 Task: View and add the product "Ricola Herb Lemon Mint Throat Drops (19 ct)" to cart from the store "CVS".
Action: Mouse moved to (43, 79)
Screenshot: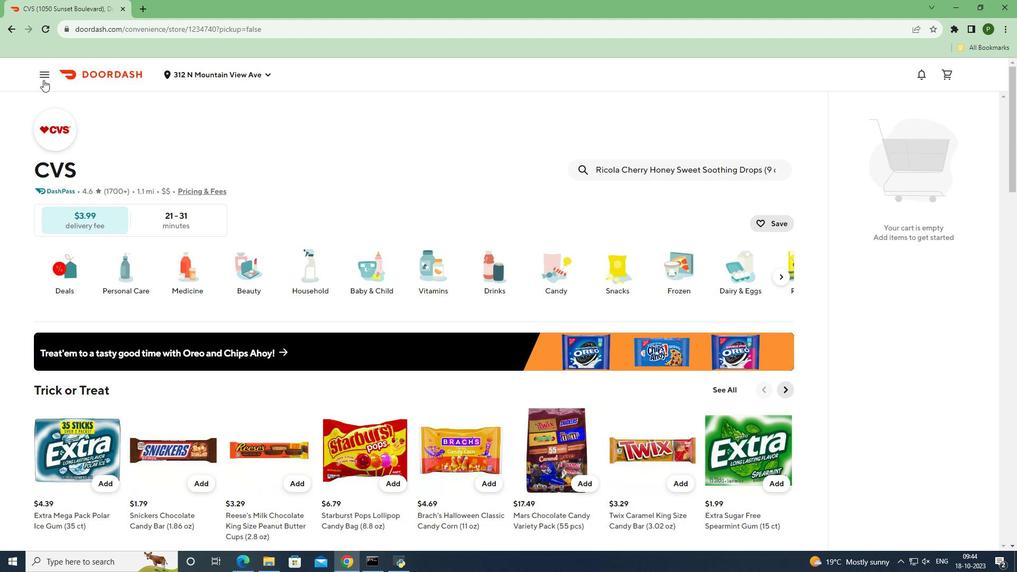 
Action: Mouse pressed left at (43, 79)
Screenshot: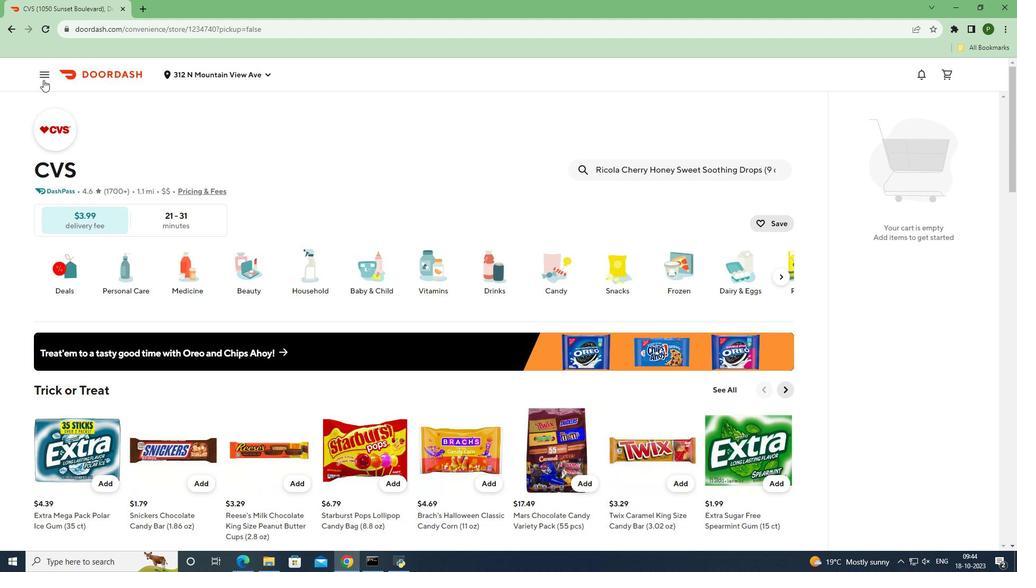 
Action: Mouse moved to (53, 151)
Screenshot: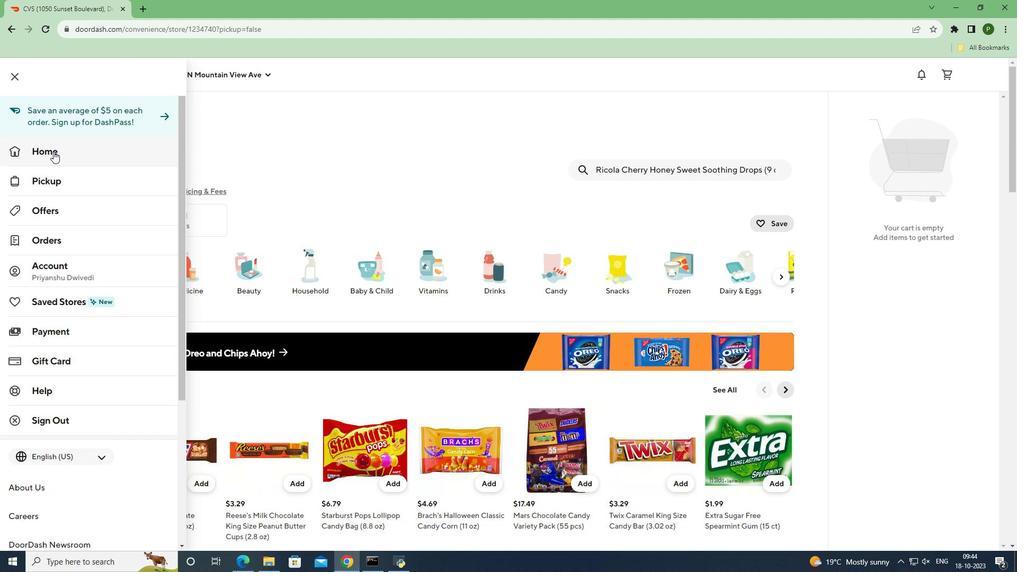 
Action: Mouse pressed left at (53, 151)
Screenshot: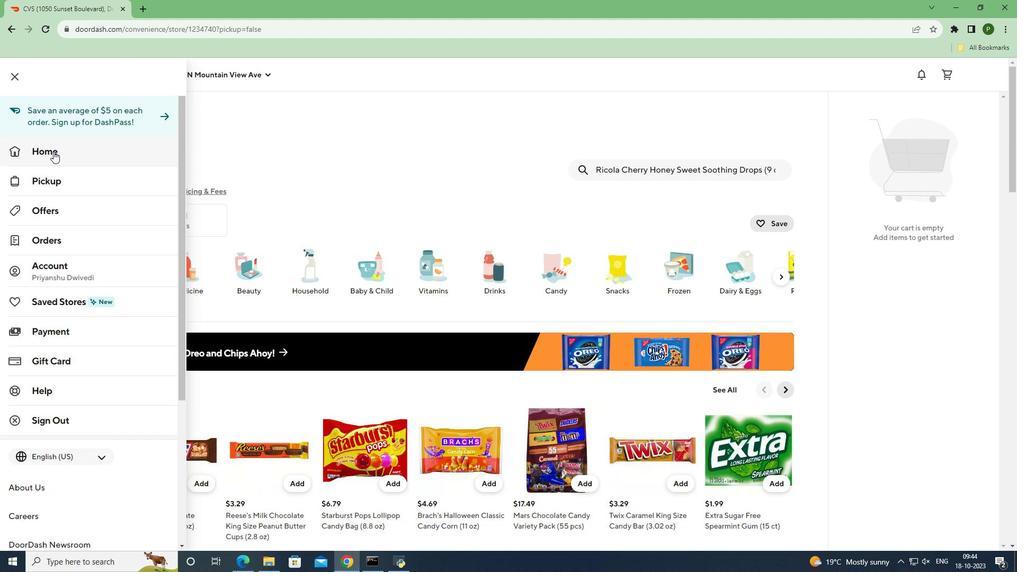 
Action: Mouse moved to (770, 113)
Screenshot: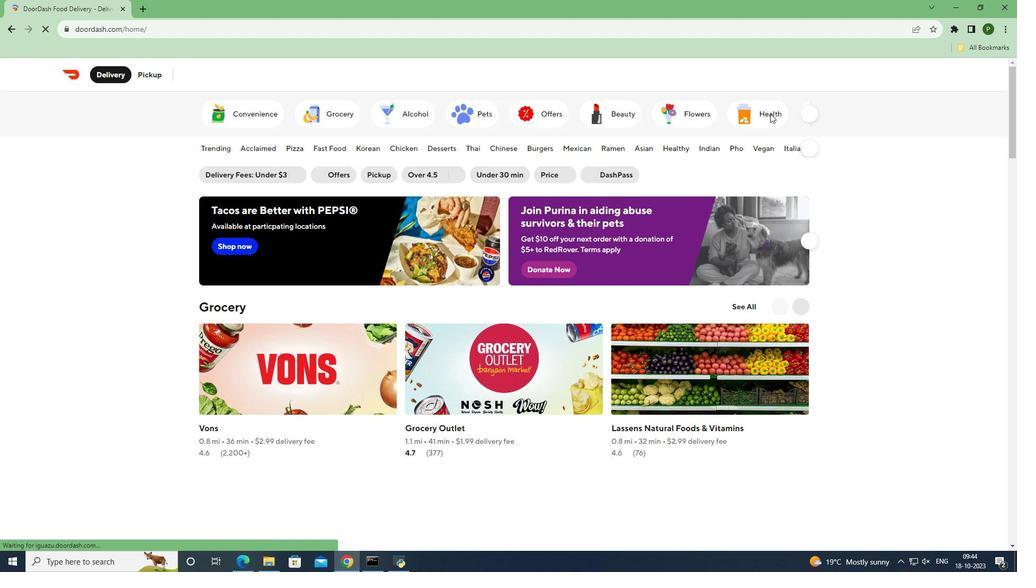 
Action: Mouse pressed left at (770, 113)
Screenshot: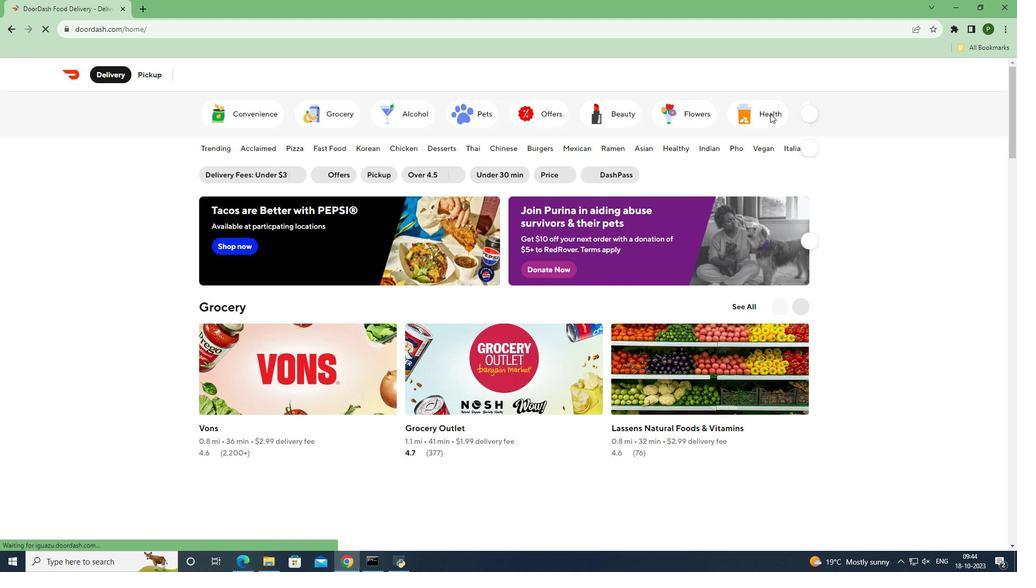 
Action: Mouse moved to (557, 348)
Screenshot: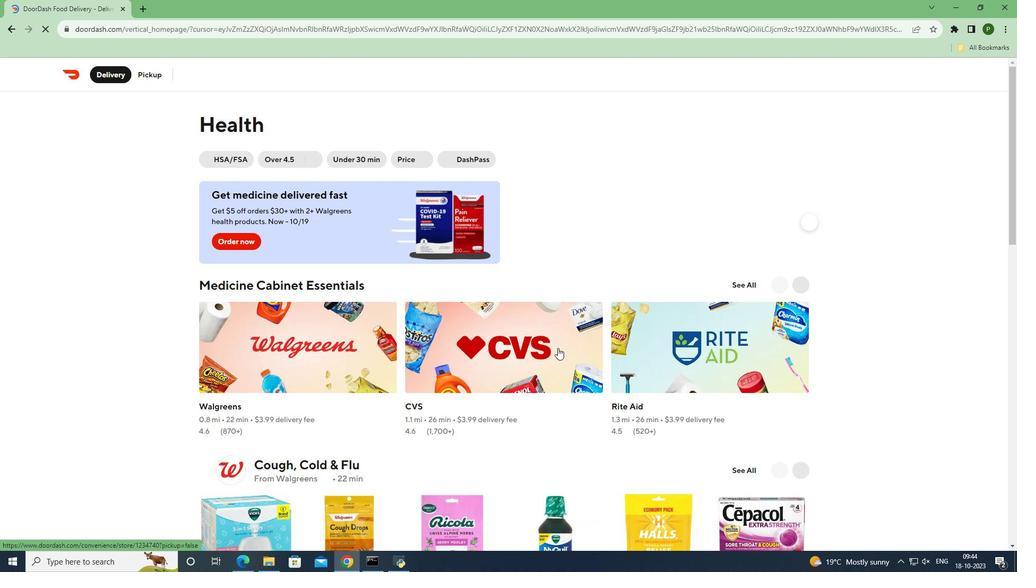 
Action: Mouse pressed left at (557, 348)
Screenshot: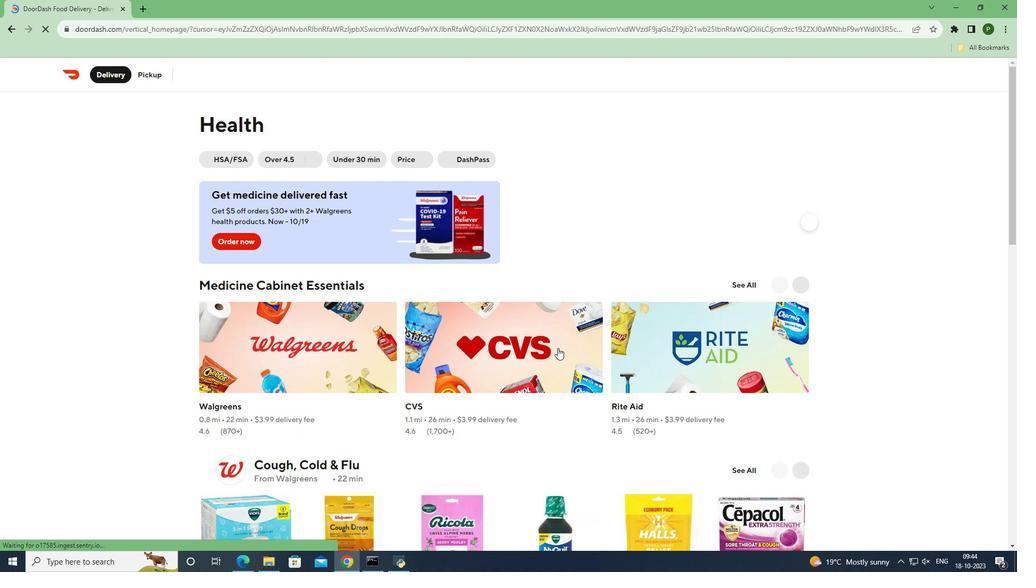 
Action: Mouse moved to (671, 173)
Screenshot: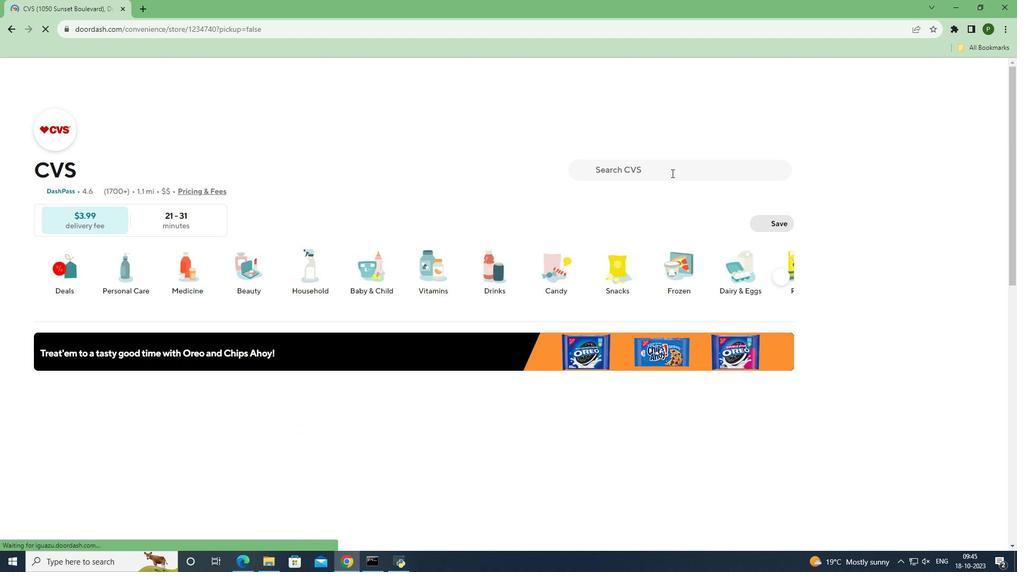 
Action: Mouse pressed left at (671, 173)
Screenshot: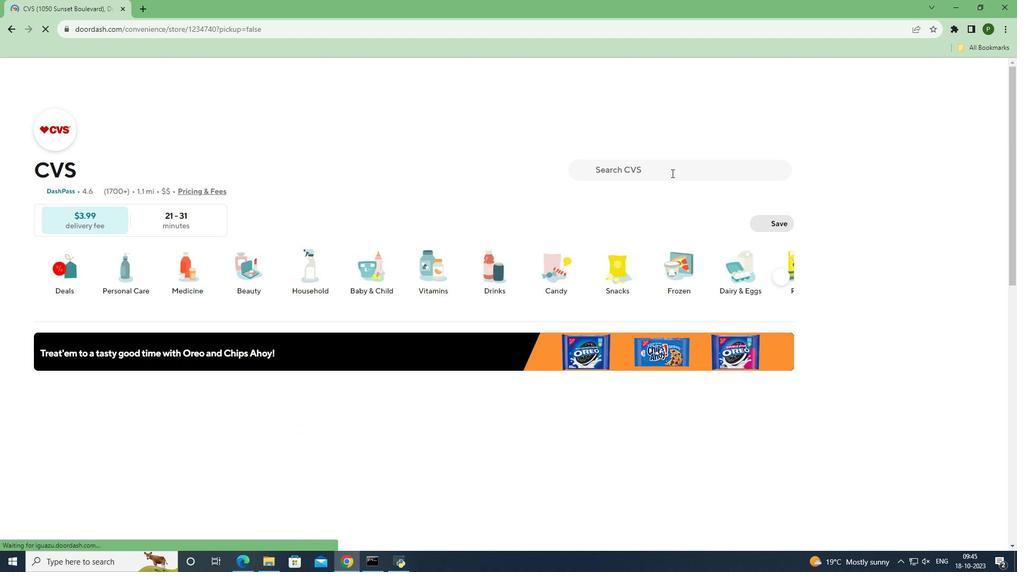 
Action: Key pressed <Key.caps_lock>R<Key.caps_lock>icola<Key.space><Key.caps_lock>H<Key.caps_lock>erb<Key.space><Key.caps_lock>L<Key.caps_lock>emon<Key.space><Key.caps_lock>M<Key.caps_lock>int<Key.space><Key.caps_lock>T<Key.caps_lock>hroat<Key.space><Key.caps_lock>D<Key.caps_lock>rops<Key.space><Key.shift_r>(19<Key.space>ct<Key.shift_r>)
Screenshot: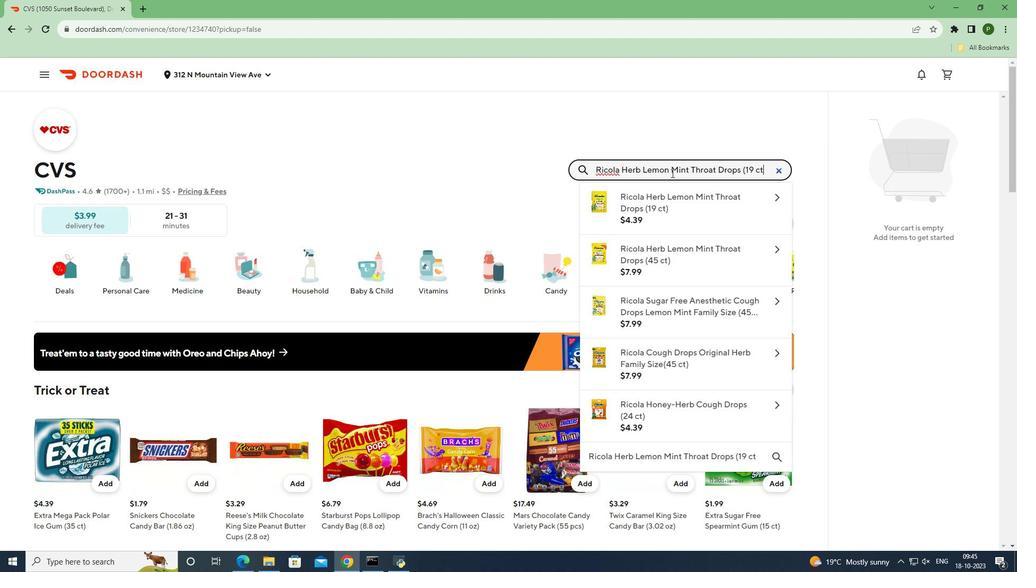 
Action: Mouse moved to (667, 206)
Screenshot: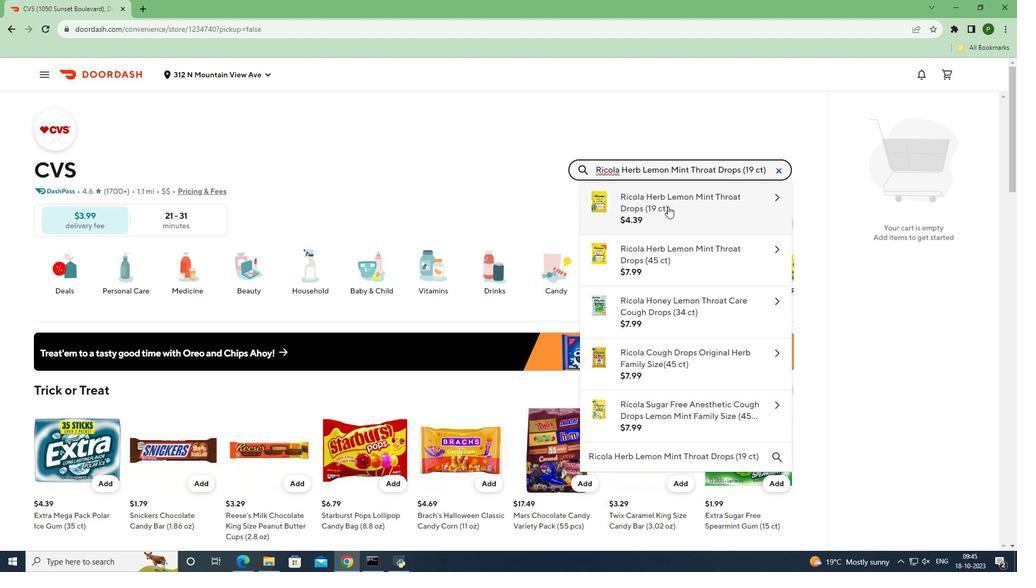 
Action: Mouse pressed left at (667, 206)
Screenshot: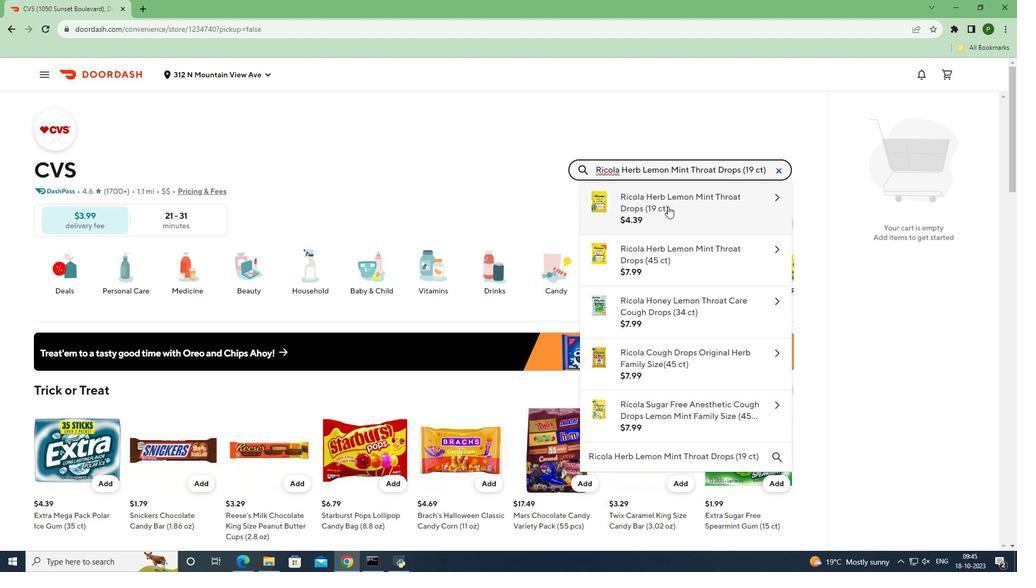 
Action: Mouse moved to (678, 522)
Screenshot: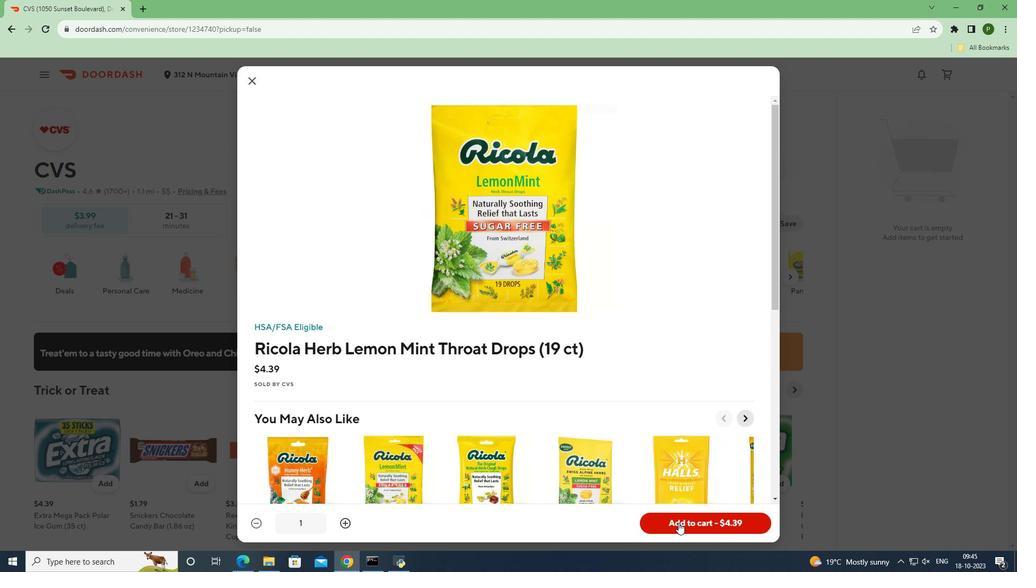 
Action: Mouse pressed left at (678, 522)
Screenshot: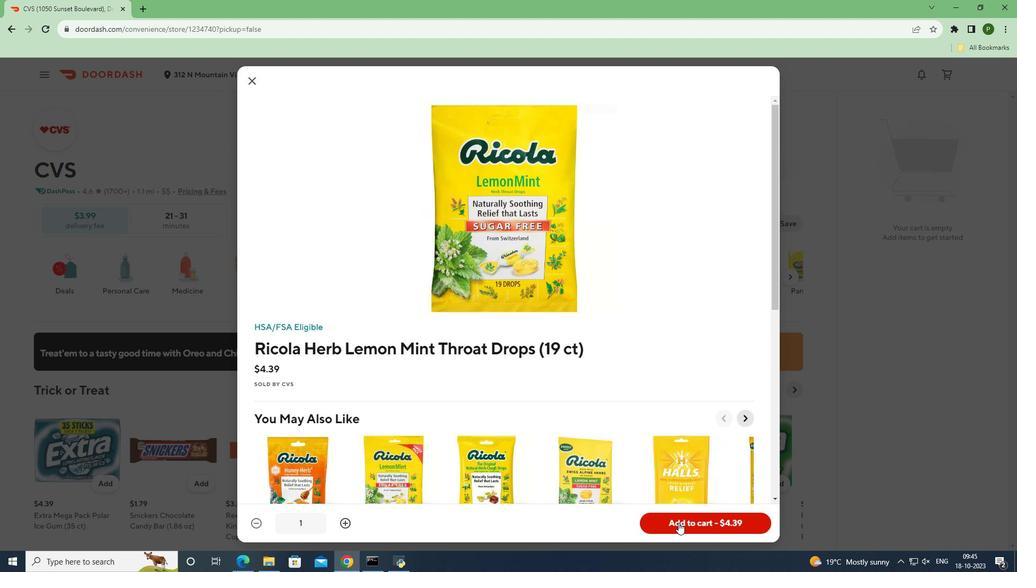 
Action: Mouse moved to (843, 453)
Screenshot: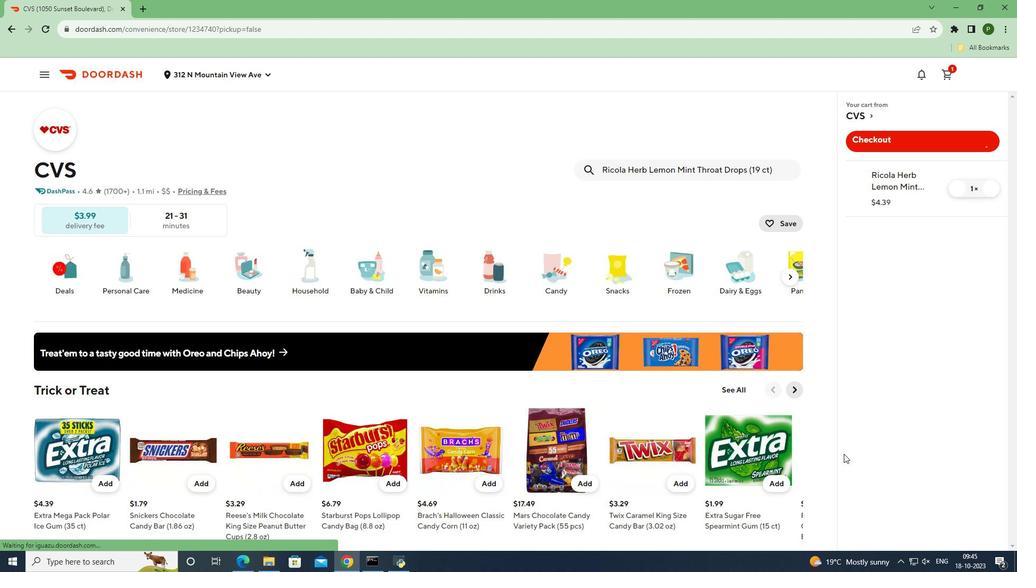 
